 Task: Set the packet size for ASF muxer to "4096".
Action: Mouse moved to (95, 12)
Screenshot: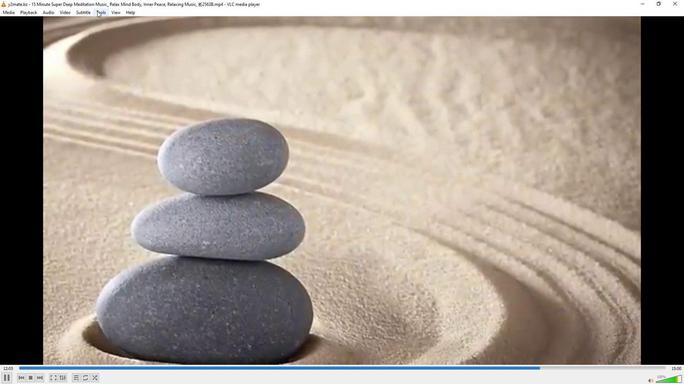 
Action: Mouse pressed left at (95, 12)
Screenshot: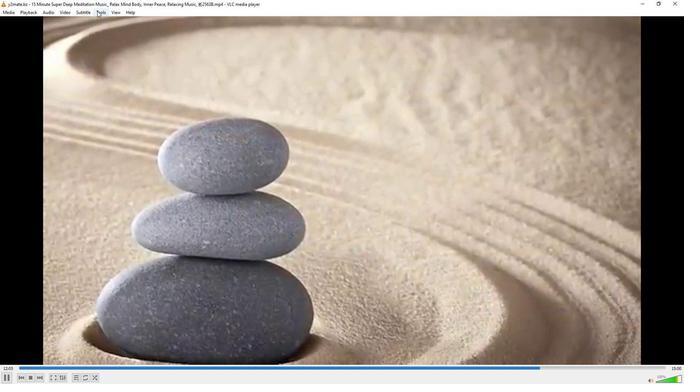 
Action: Mouse moved to (109, 97)
Screenshot: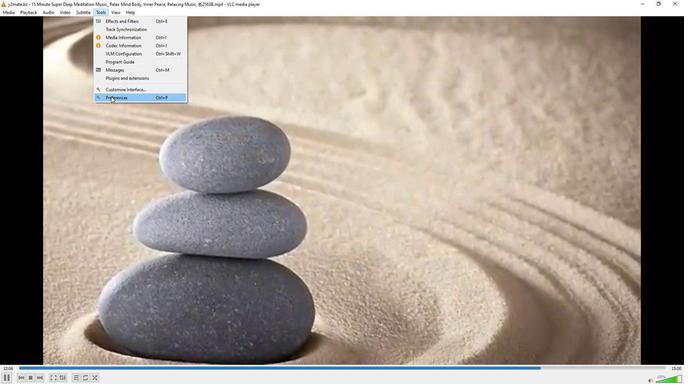 
Action: Mouse pressed left at (109, 97)
Screenshot: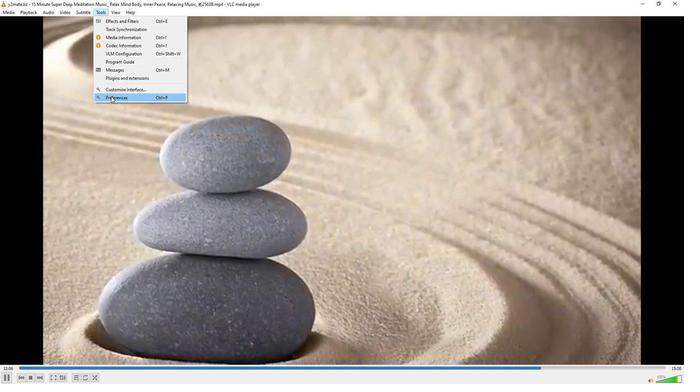 
Action: Mouse moved to (224, 312)
Screenshot: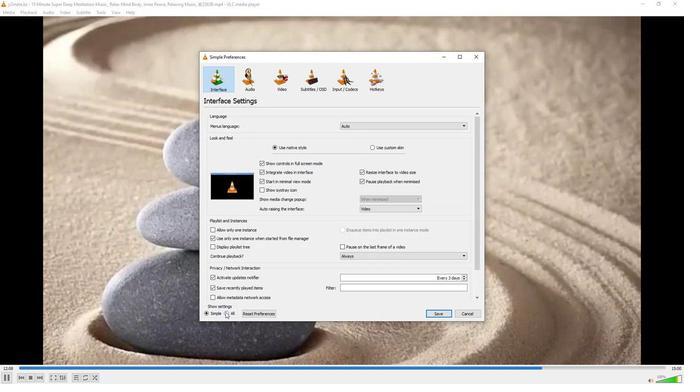 
Action: Mouse pressed left at (224, 312)
Screenshot: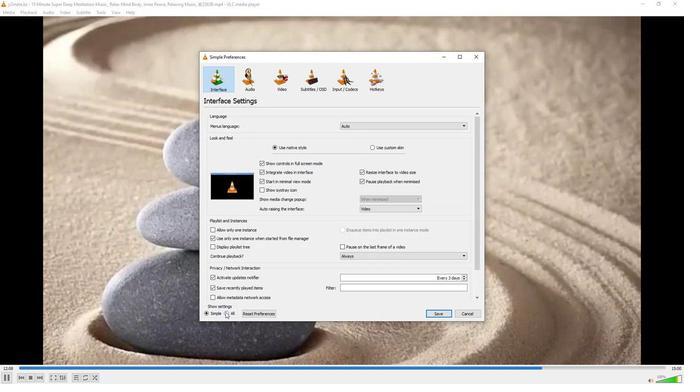 
Action: Mouse moved to (221, 235)
Screenshot: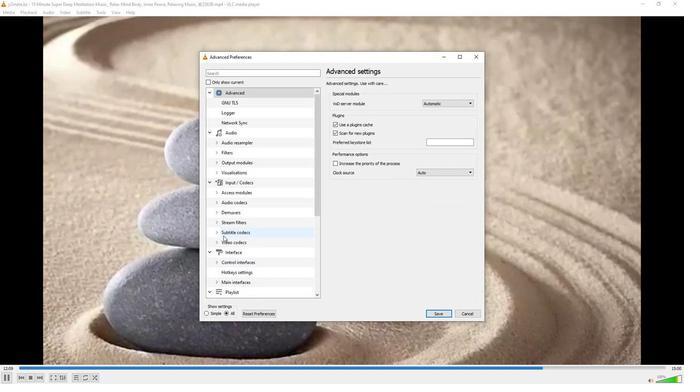 
Action: Mouse scrolled (221, 235) with delta (0, 0)
Screenshot: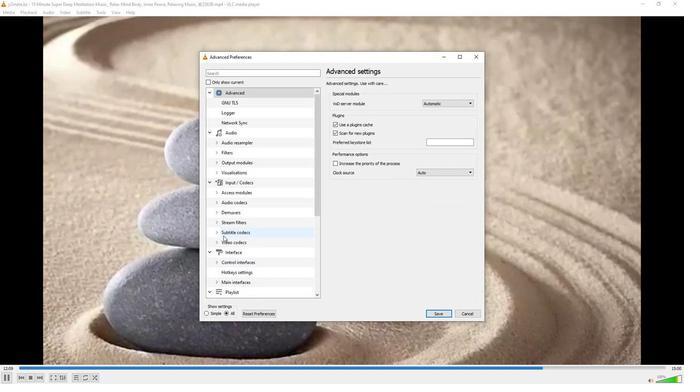 
Action: Mouse moved to (221, 233)
Screenshot: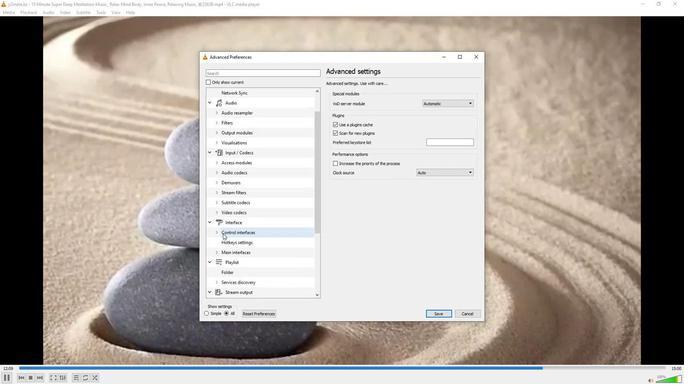 
Action: Mouse scrolled (221, 233) with delta (0, 0)
Screenshot: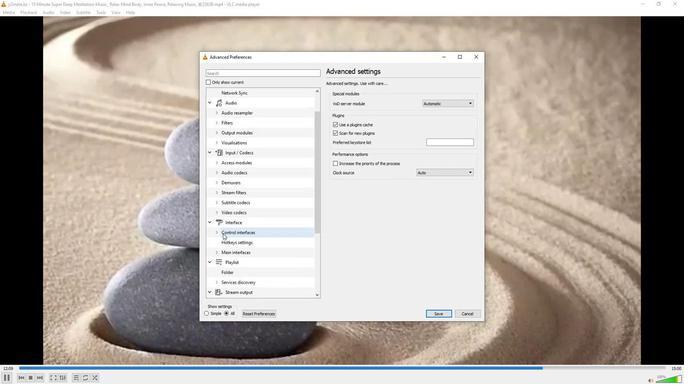 
Action: Mouse moved to (213, 283)
Screenshot: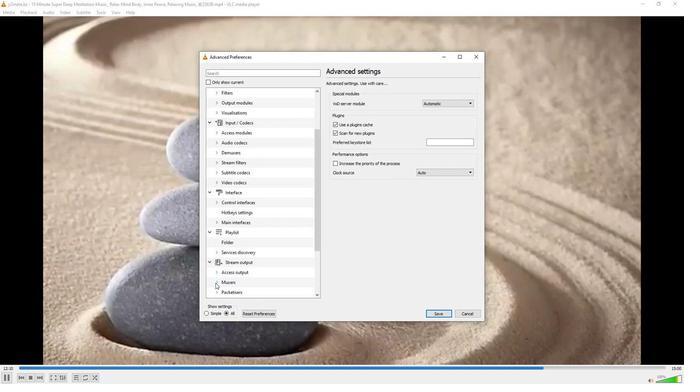 
Action: Mouse pressed left at (213, 283)
Screenshot: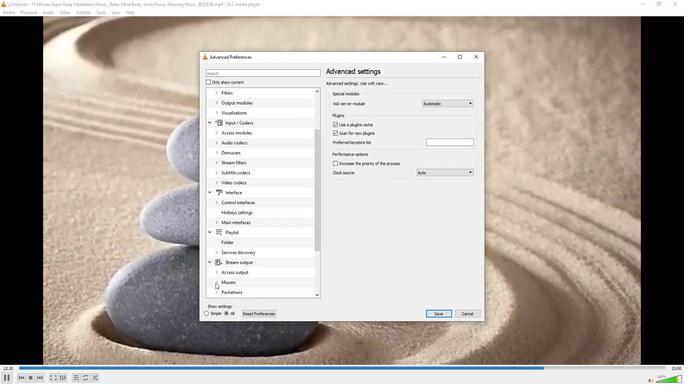
Action: Mouse moved to (230, 237)
Screenshot: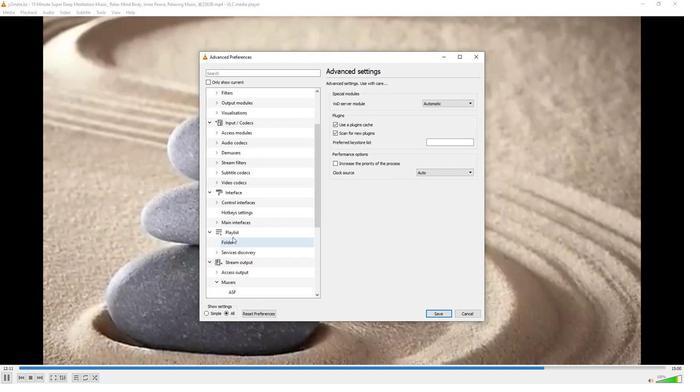 
Action: Mouse scrolled (230, 237) with delta (0, 0)
Screenshot: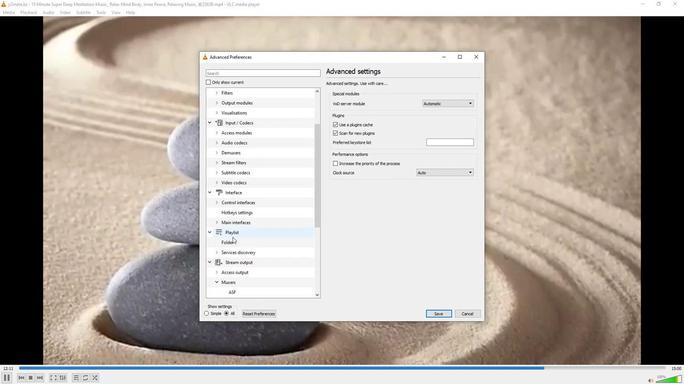 
Action: Mouse moved to (231, 260)
Screenshot: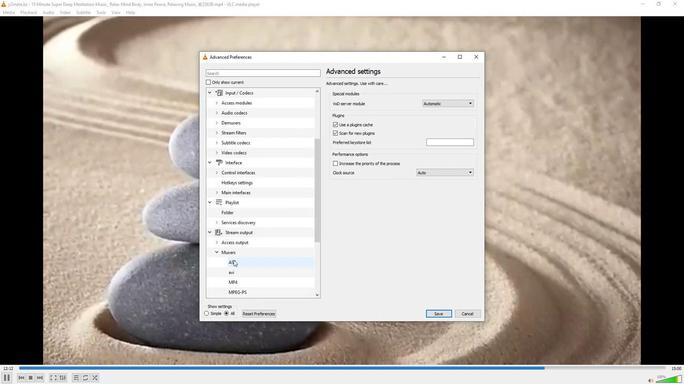 
Action: Mouse pressed left at (231, 260)
Screenshot: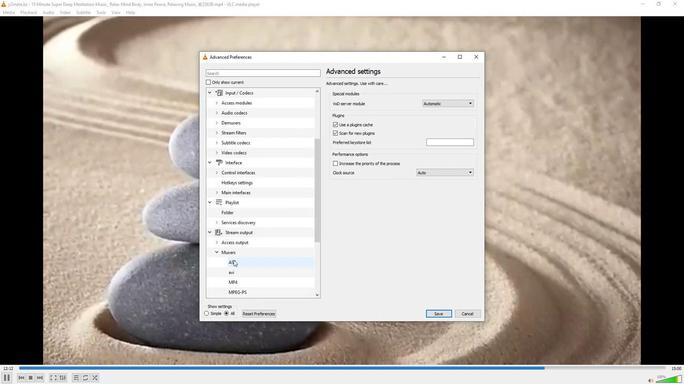 
Action: Mouse moved to (474, 138)
Screenshot: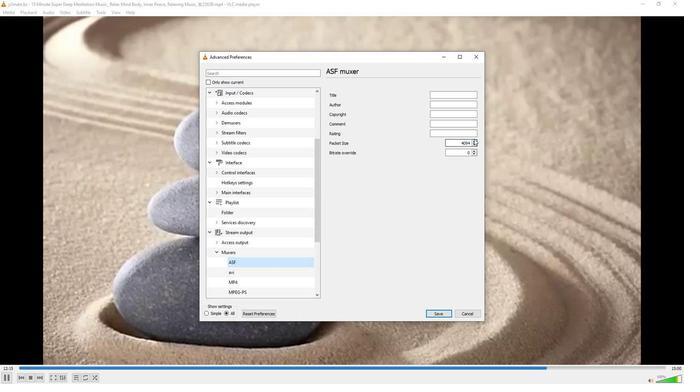 
Action: Mouse pressed left at (474, 138)
Screenshot: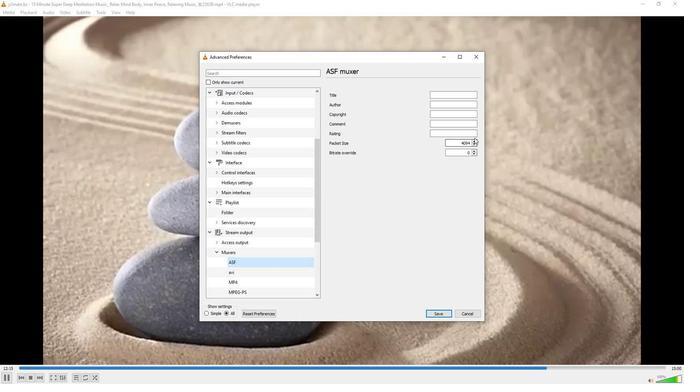 
Action: Mouse moved to (475, 141)
Screenshot: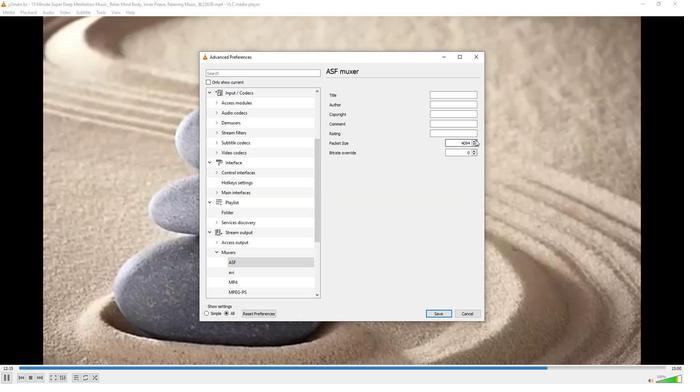 
Action: Mouse pressed left at (475, 141)
Screenshot: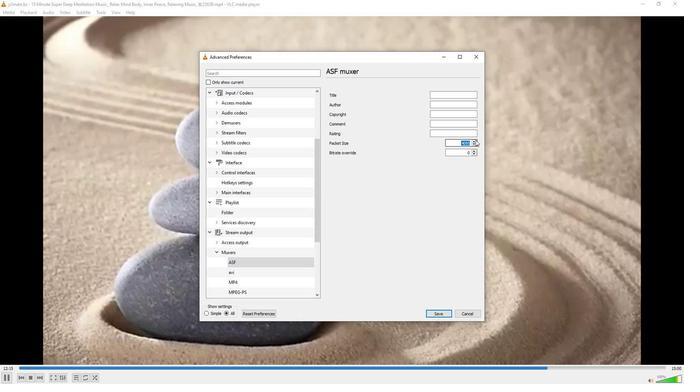 
Action: Mouse moved to (475, 141)
Screenshot: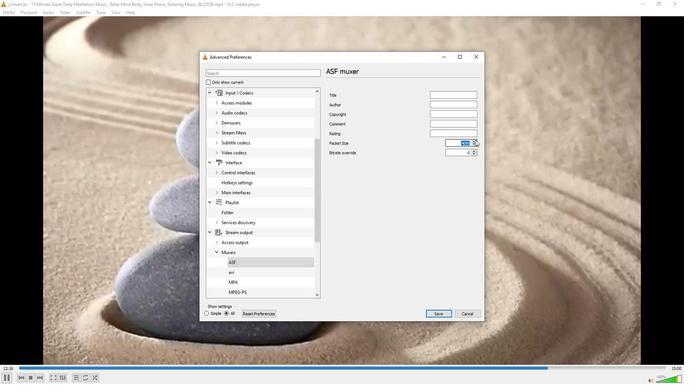 
Action: Mouse pressed left at (475, 141)
Screenshot: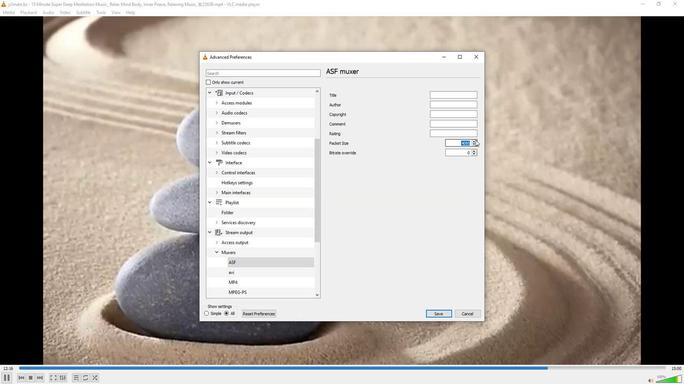 
Action: Mouse moved to (407, 223)
Screenshot: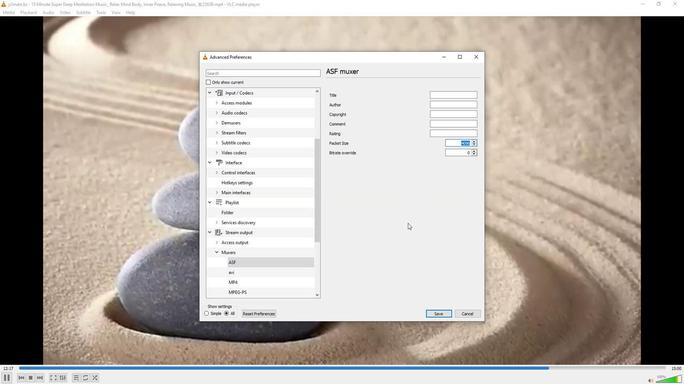 
